 Task: Add Comment CM0031 to Card Card0031 in Board Board0023 in Workspace Development in Trello
Action: Mouse moved to (329, 369)
Screenshot: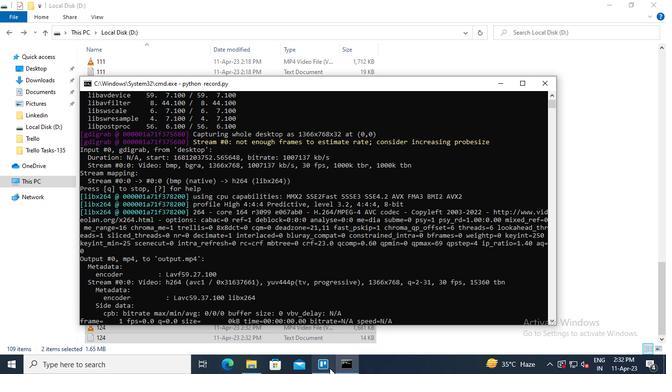 
Action: Mouse pressed left at (329, 369)
Screenshot: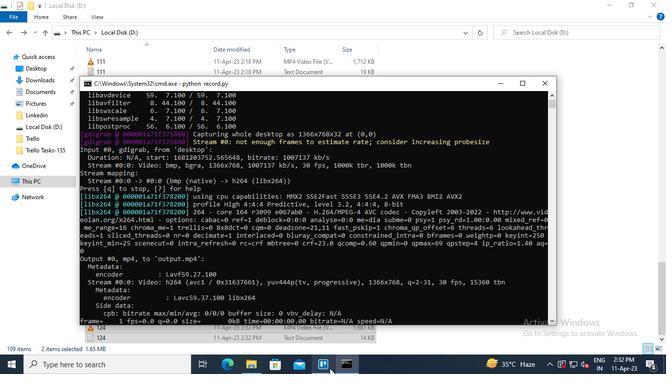 
Action: Mouse moved to (156, 276)
Screenshot: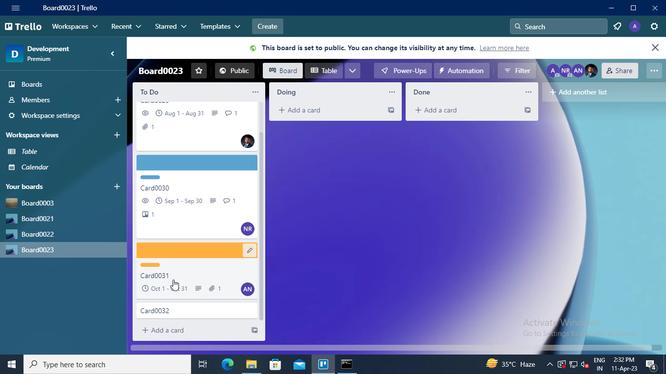 
Action: Mouse pressed left at (156, 276)
Screenshot: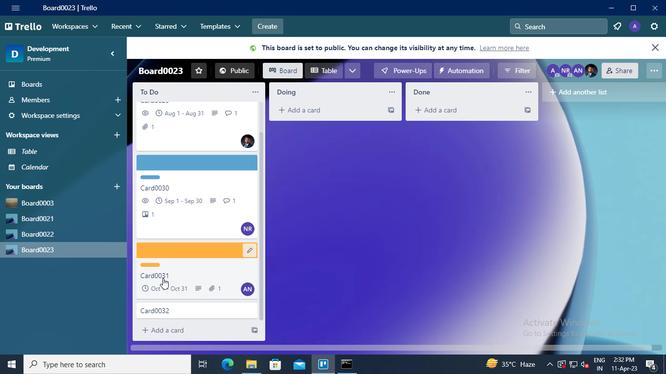 
Action: Mouse moved to (205, 246)
Screenshot: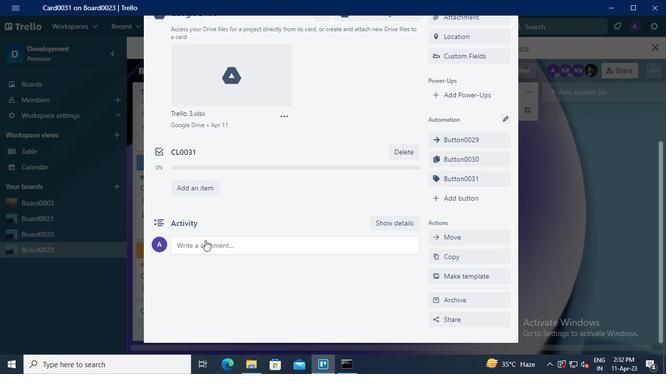
Action: Mouse pressed left at (205, 246)
Screenshot: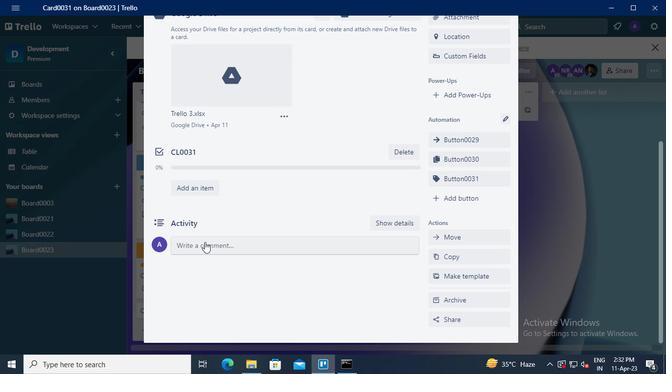 
Action: Keyboard Key.shift
Screenshot: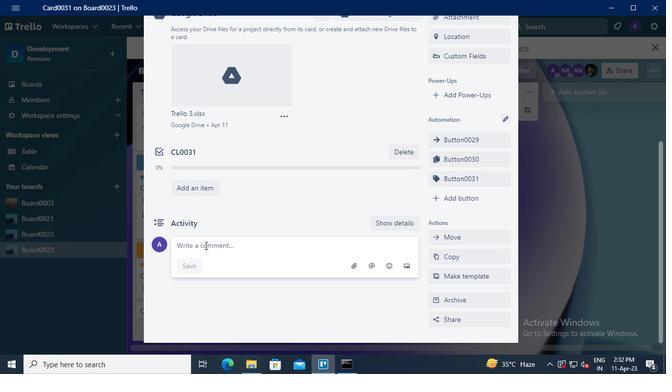 
Action: Keyboard C
Screenshot: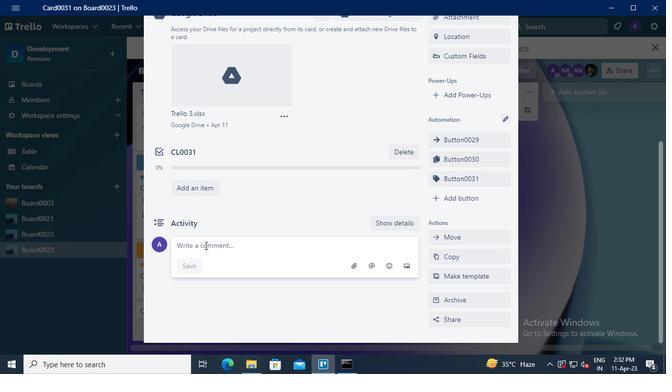 
Action: Keyboard M
Screenshot: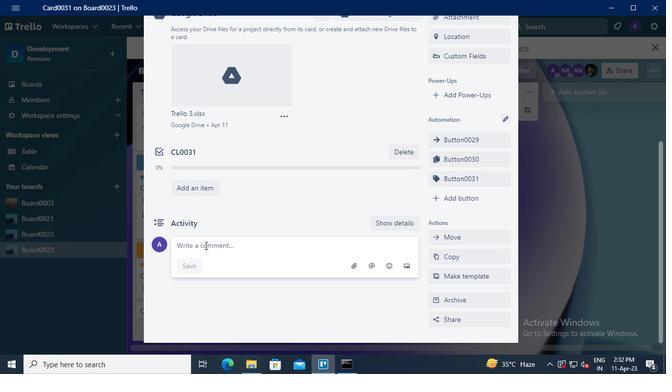 
Action: Keyboard <96>
Screenshot: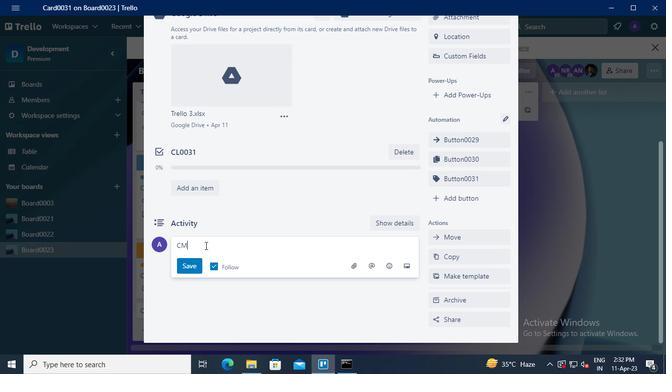
Action: Keyboard <96>
Screenshot: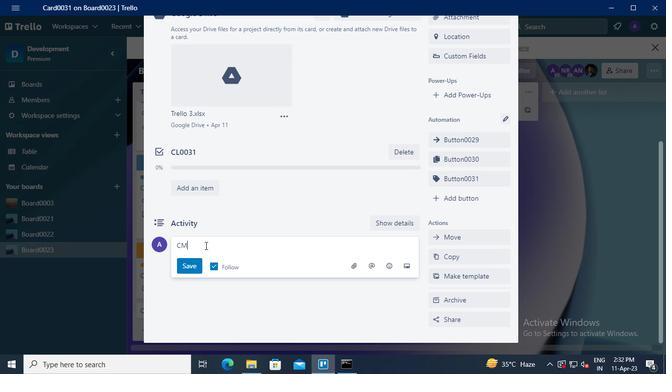 
Action: Keyboard <99>
Screenshot: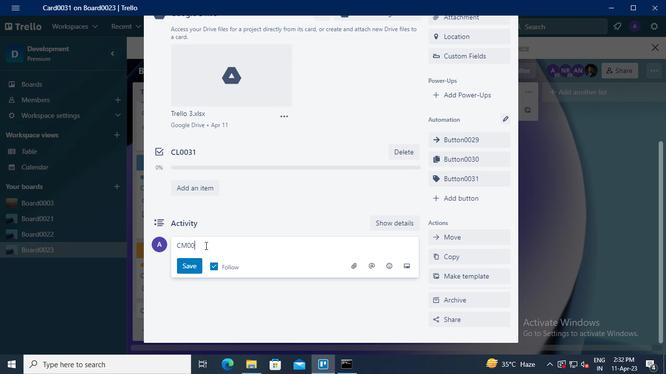 
Action: Keyboard <97>
Screenshot: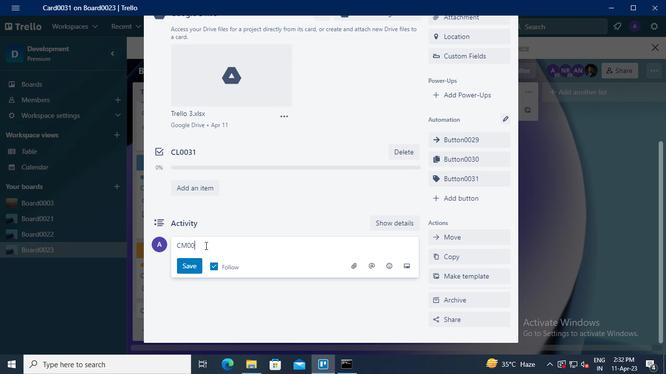 
Action: Mouse moved to (191, 262)
Screenshot: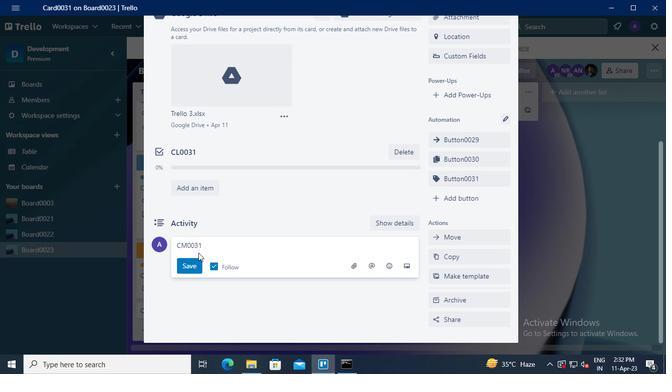 
Action: Mouse pressed left at (191, 262)
Screenshot: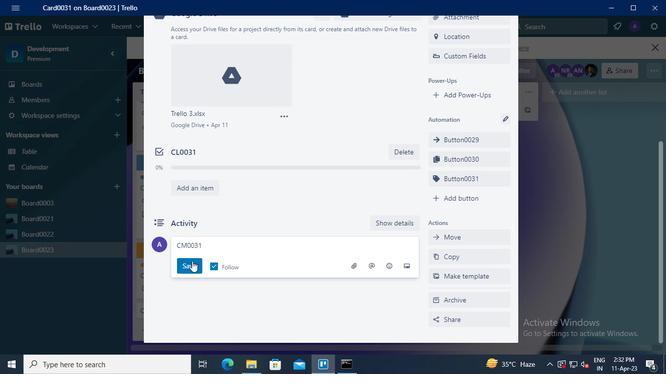 
Action: Mouse moved to (346, 364)
Screenshot: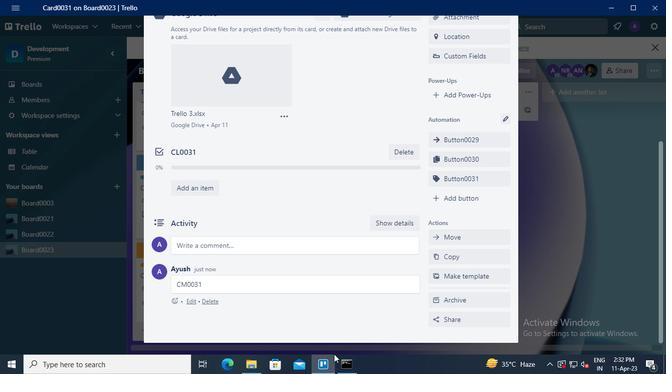 
Action: Mouse pressed left at (346, 364)
Screenshot: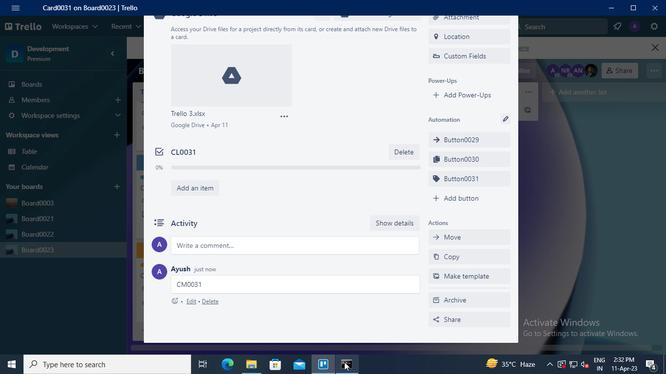 
Action: Mouse moved to (539, 86)
Screenshot: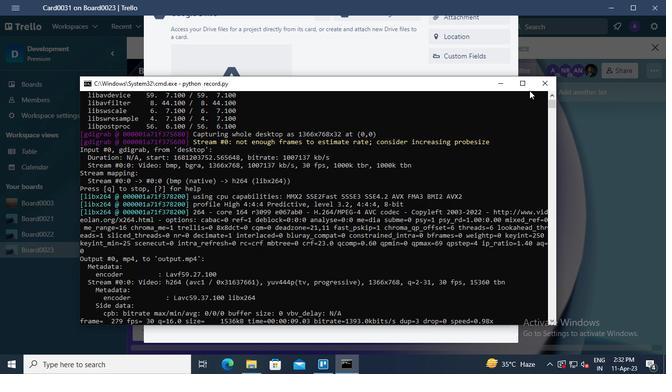 
Action: Mouse pressed left at (539, 86)
Screenshot: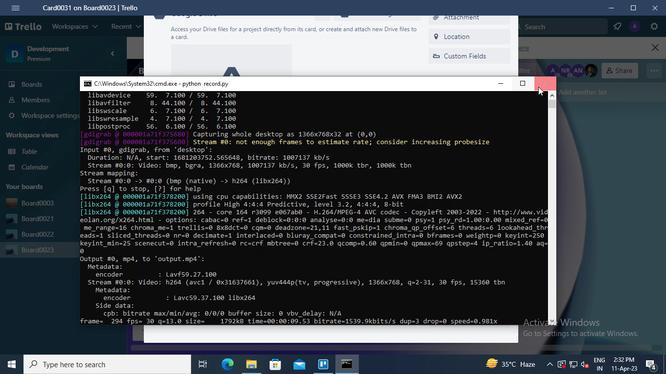
